 Task: Add Sprouts Organic Fair-Trade Sumatra Blend Whole Bean Coffee to the cart.
Action: Mouse pressed left at (16, 122)
Screenshot: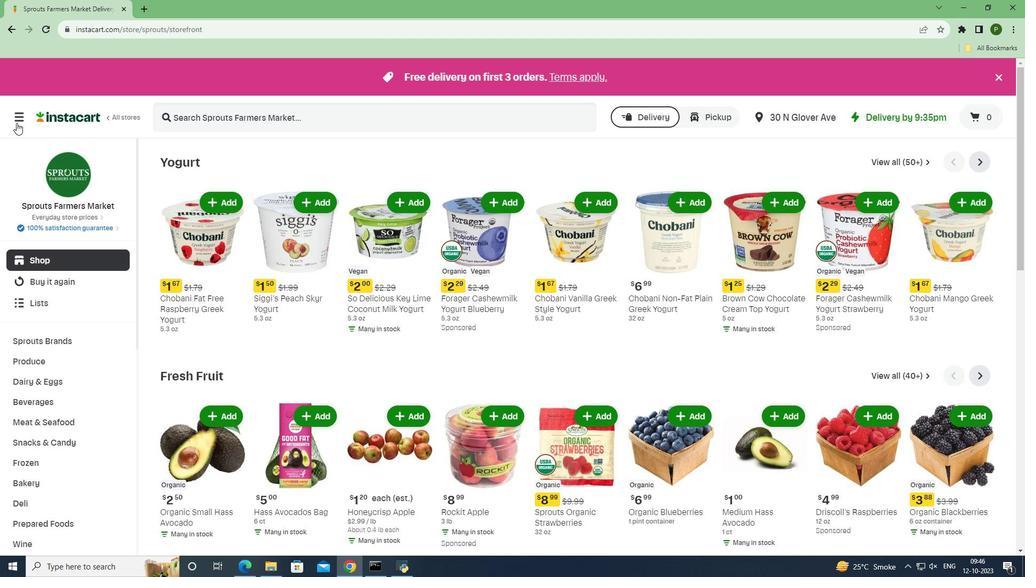 
Action: Mouse moved to (34, 281)
Screenshot: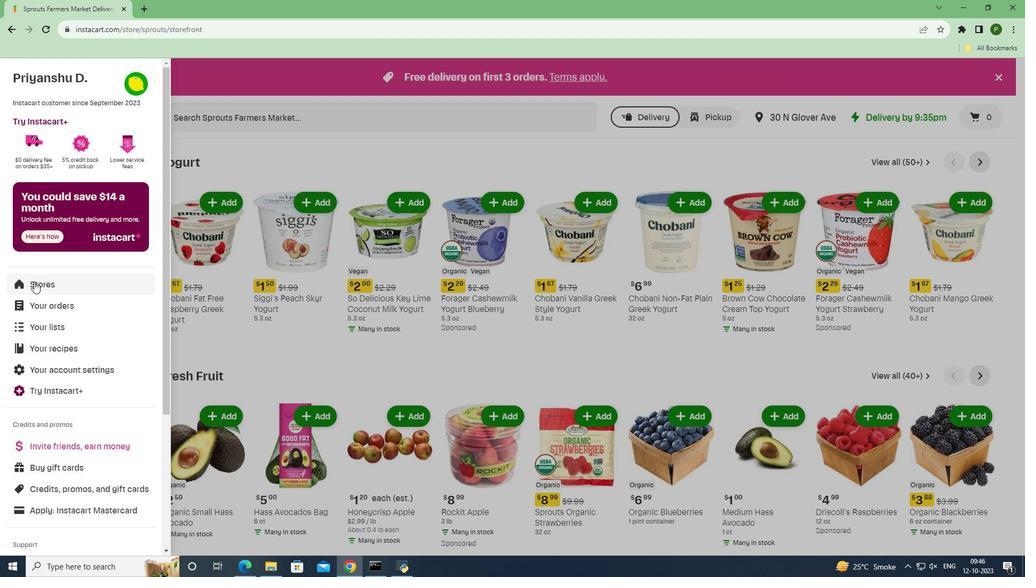 
Action: Mouse pressed left at (34, 281)
Screenshot: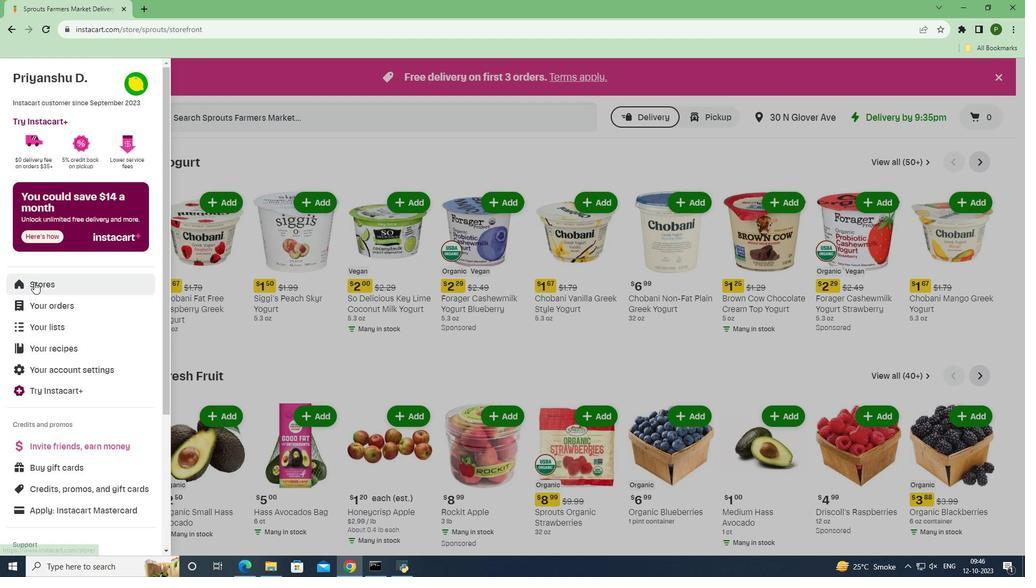 
Action: Mouse moved to (243, 125)
Screenshot: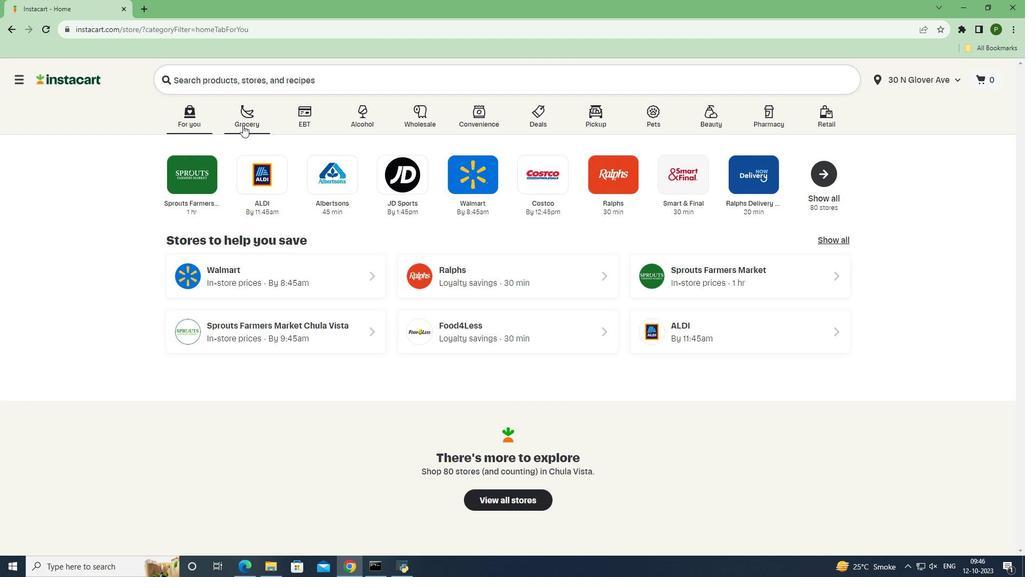 
Action: Mouse pressed left at (243, 125)
Screenshot: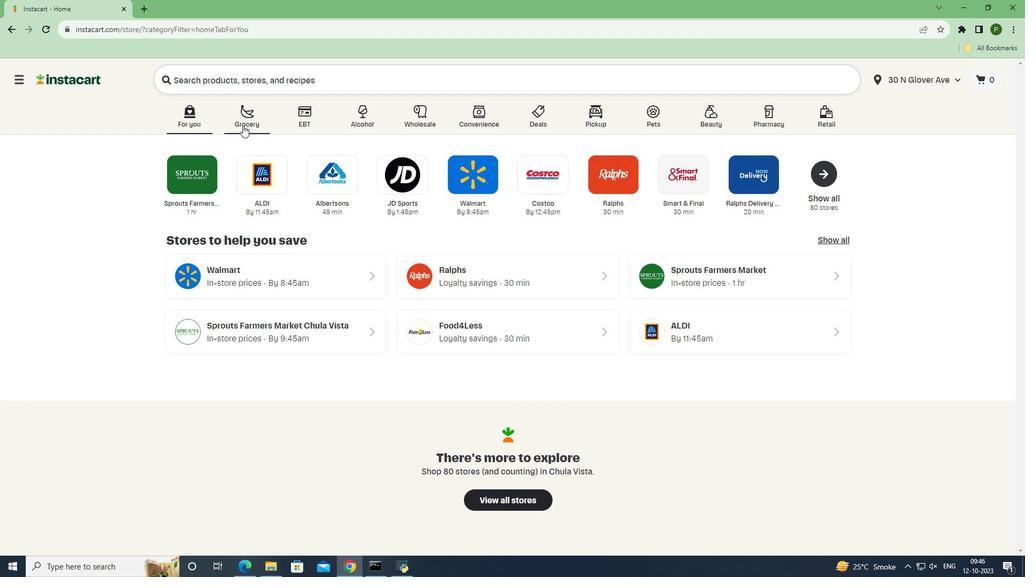 
Action: Mouse moved to (426, 255)
Screenshot: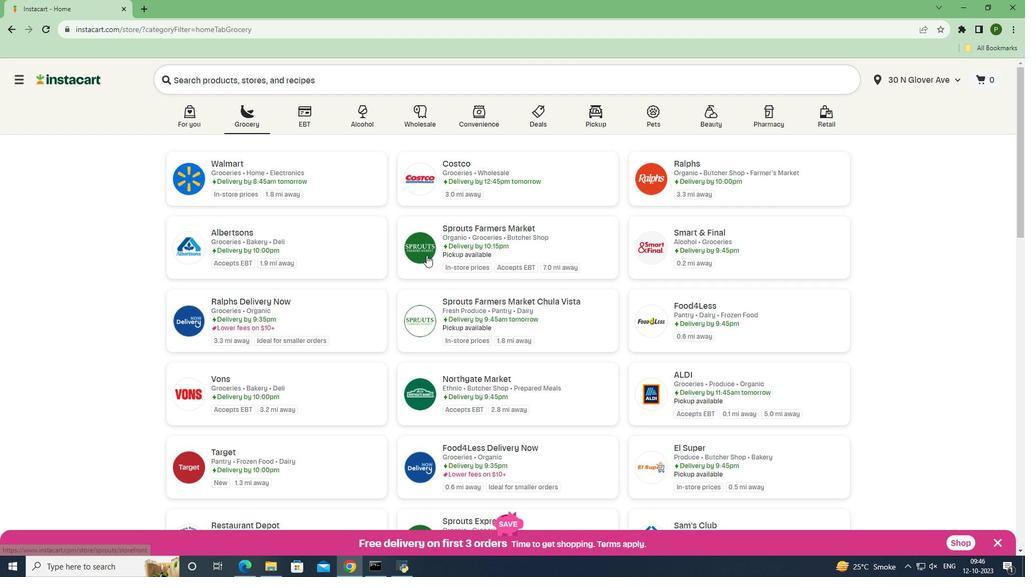 
Action: Mouse pressed left at (426, 255)
Screenshot: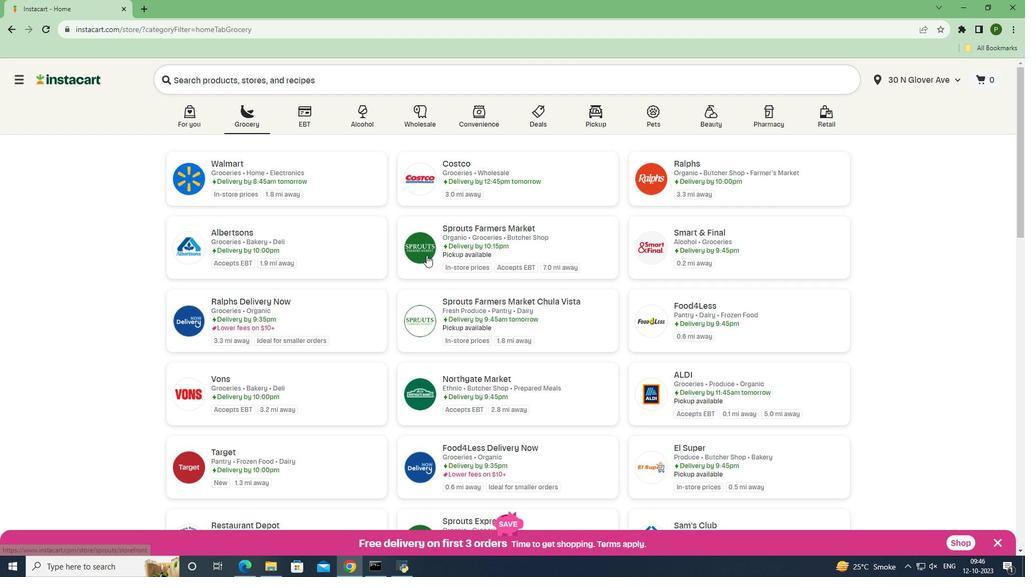 
Action: Mouse moved to (49, 401)
Screenshot: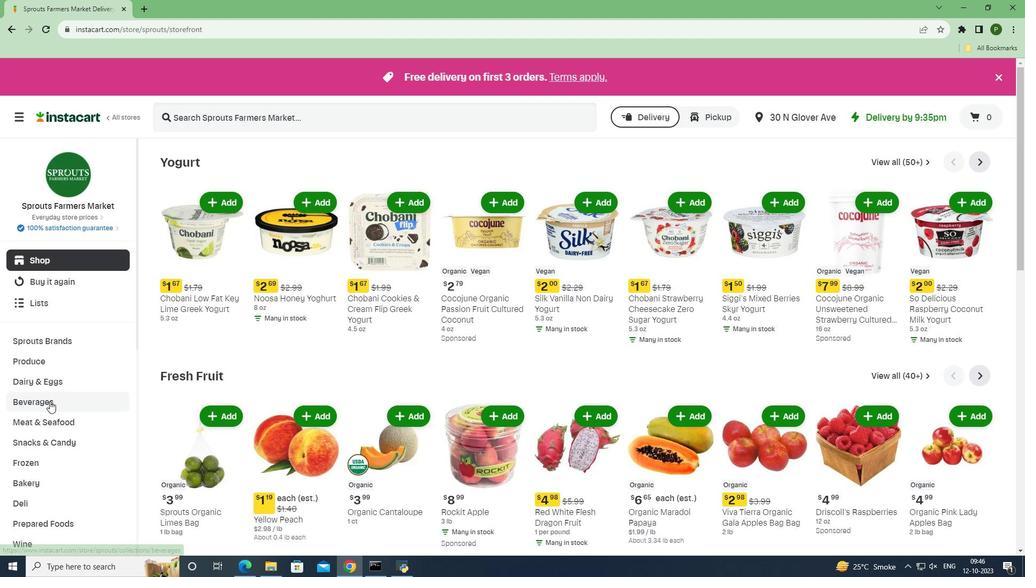 
Action: Mouse pressed left at (49, 401)
Screenshot: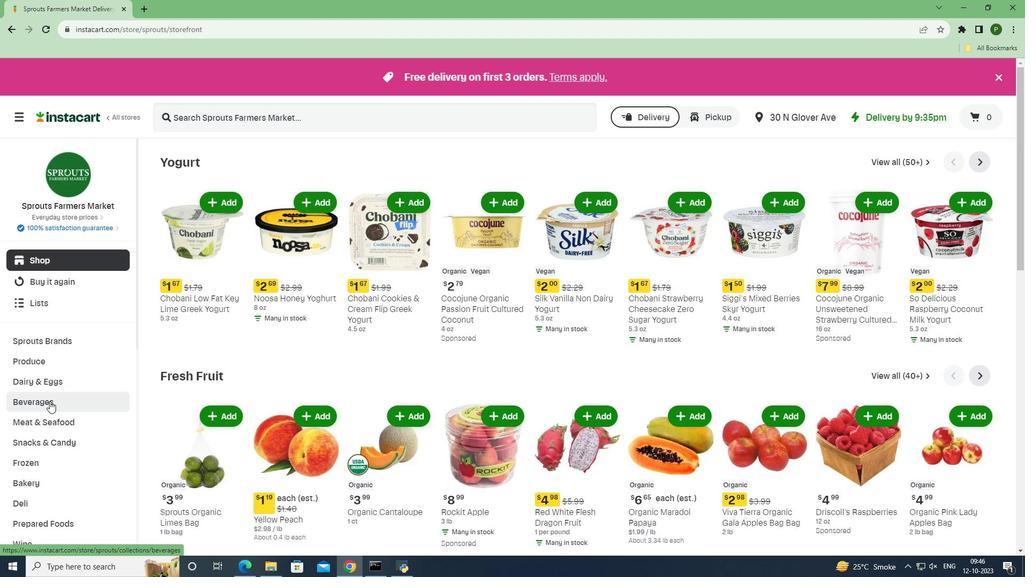 
Action: Mouse moved to (401, 184)
Screenshot: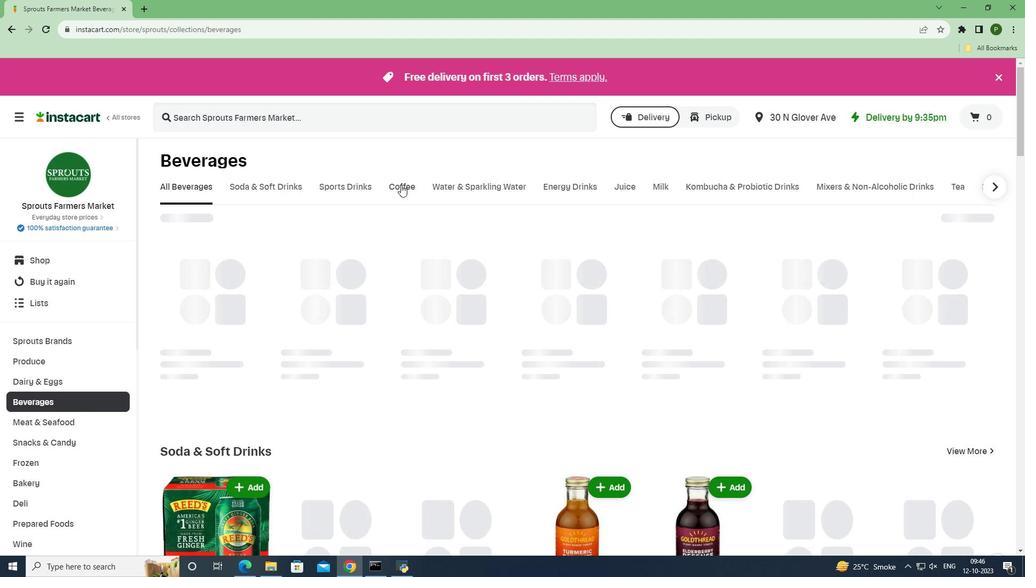 
Action: Mouse pressed left at (401, 184)
Screenshot: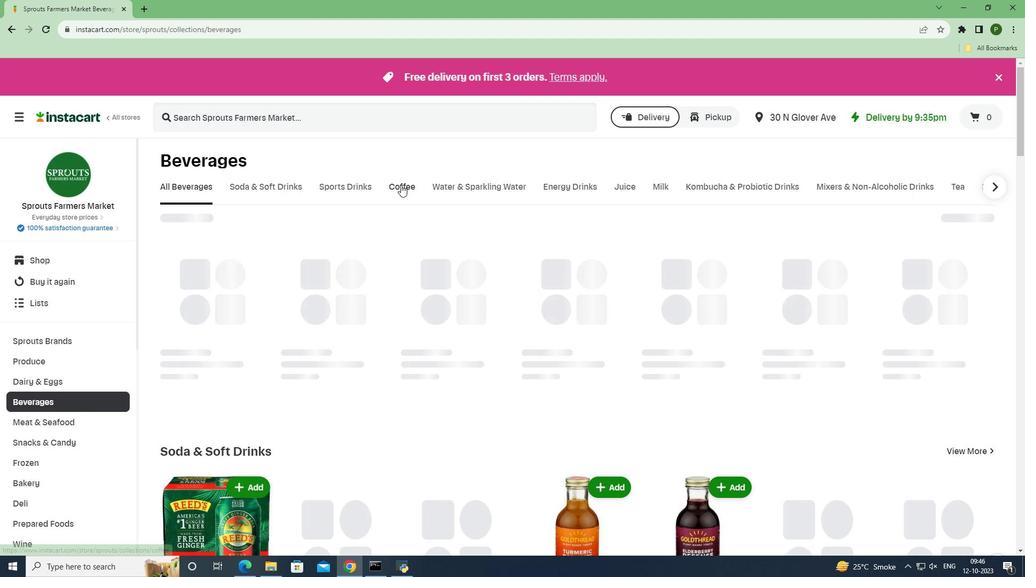 
Action: Mouse moved to (268, 123)
Screenshot: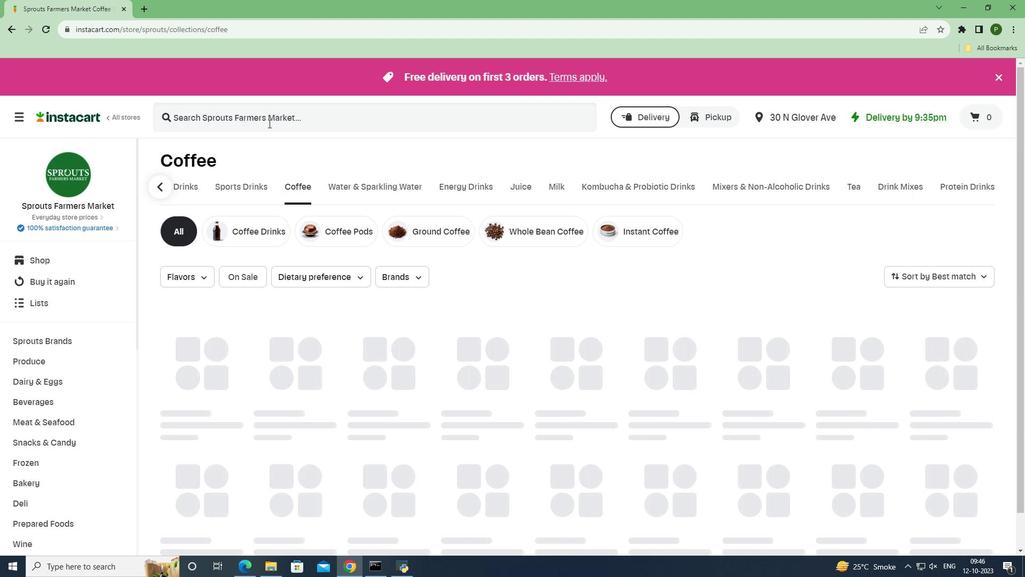 
Action: Mouse pressed left at (268, 123)
Screenshot: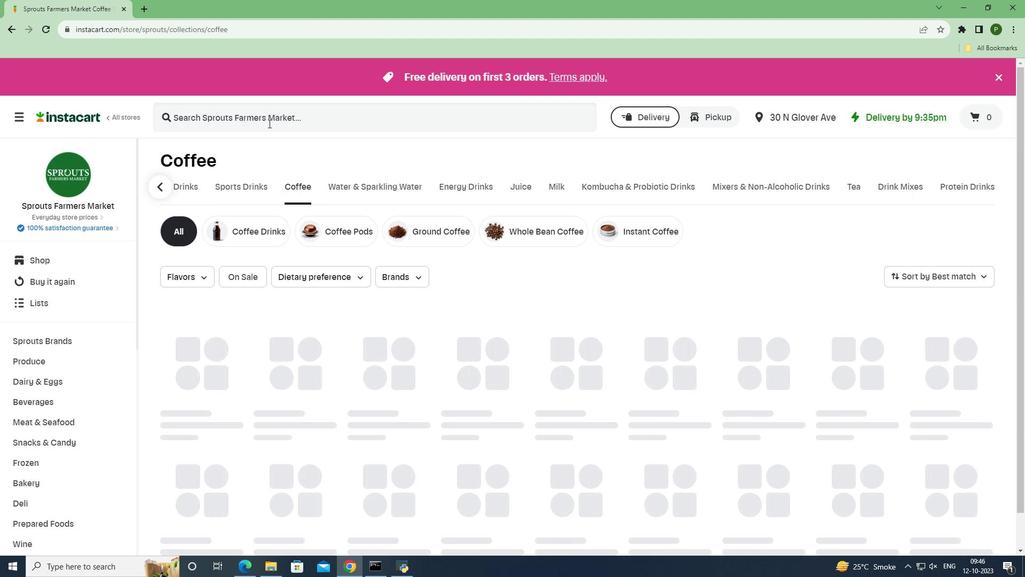 
Action: Key pressed <Key.caps_lock>S<Key.caps_lock>prouts<Key.space><Key.caps_lock>O<Key.caps_lock>rganic<Key.space><Key.caps_lock>
Screenshot: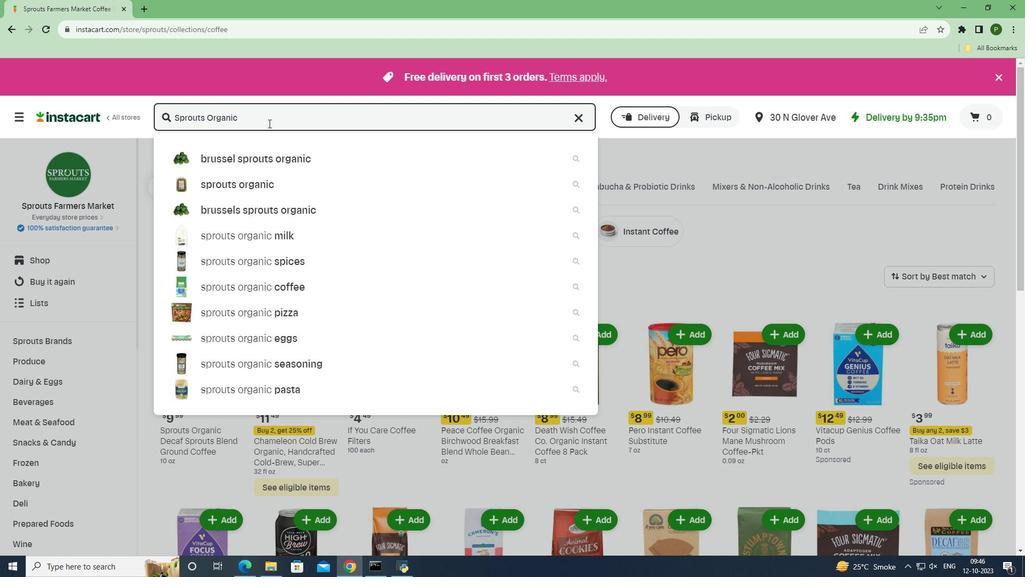 
Action: Mouse moved to (267, 123)
Screenshot: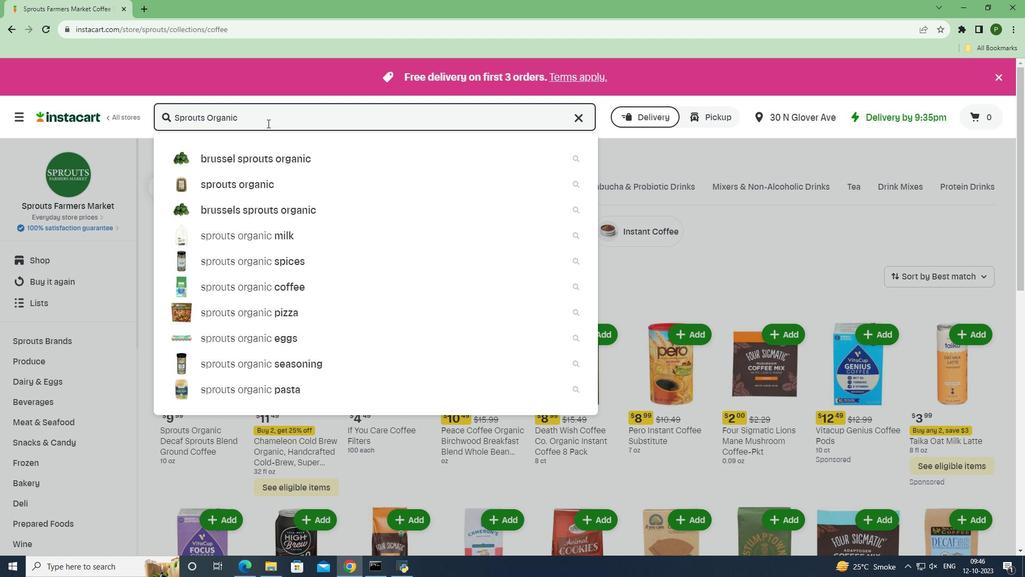 
Action: Key pressed F<Key.caps_lock>air-<Key.caps_lock>T<Key.caps_lock>rade<Key.space><Key.caps_lock>S<Key.caps_lock>umatra<Key.space><Key.caps_lock>B<Key.caps_lock>lend<Key.space><Key.caps_lock>W<Key.caps_lock>hole<Key.space><Key.caps_lock>B<Key.caps_lock>ean<Key.space><Key.caps_lock>C<Key.caps_lock>offee<Key.enter>
Screenshot: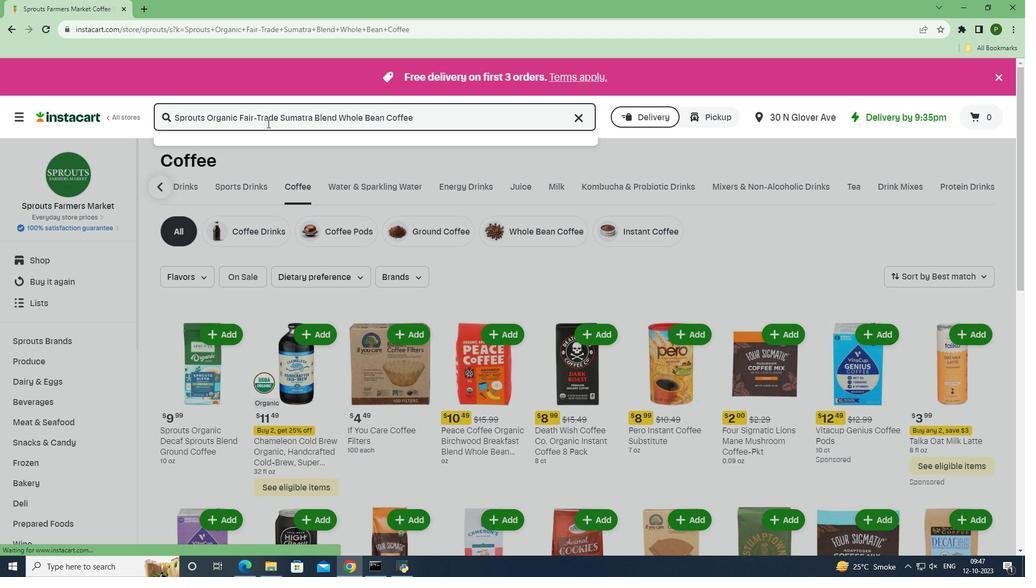 
Action: Mouse moved to (466, 202)
Screenshot: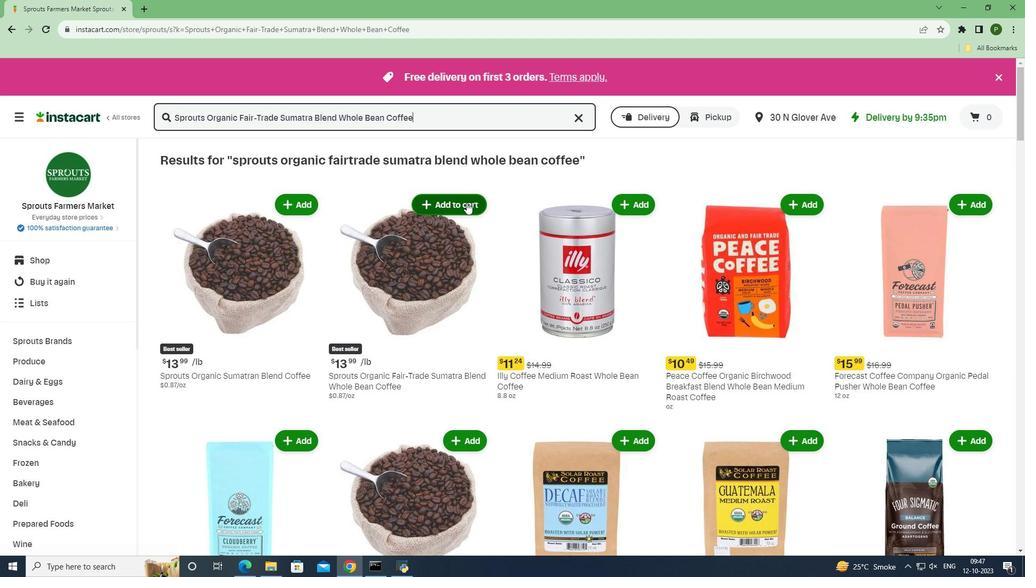 
Action: Mouse pressed left at (466, 202)
Screenshot: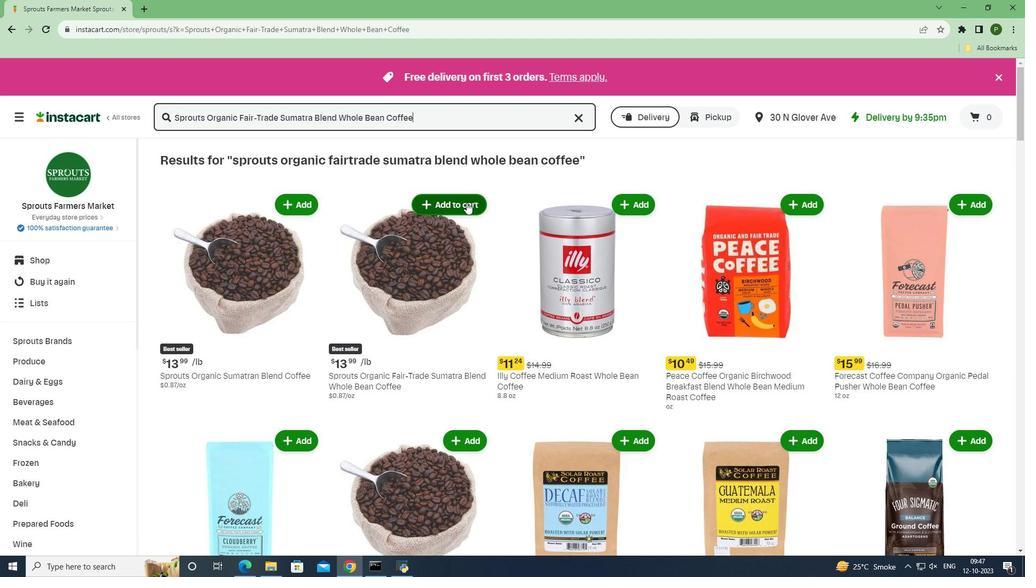 
Action: Mouse moved to (500, 231)
Screenshot: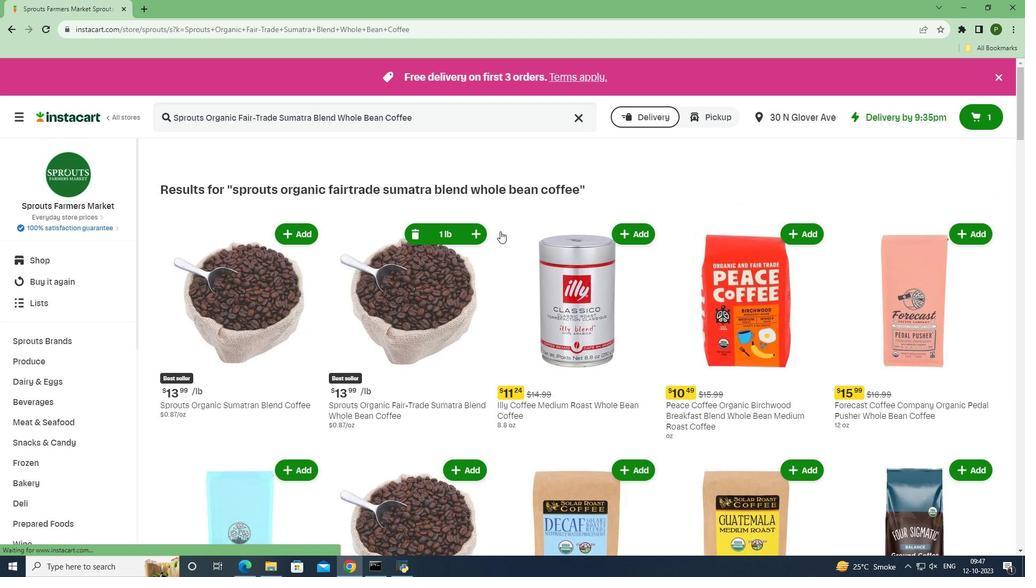 
